 Task: Search for boat rental options in Charleston, South Carolina, and Hilton Head Island, South Carolina.
Action: Mouse moved to (191, 90)
Screenshot: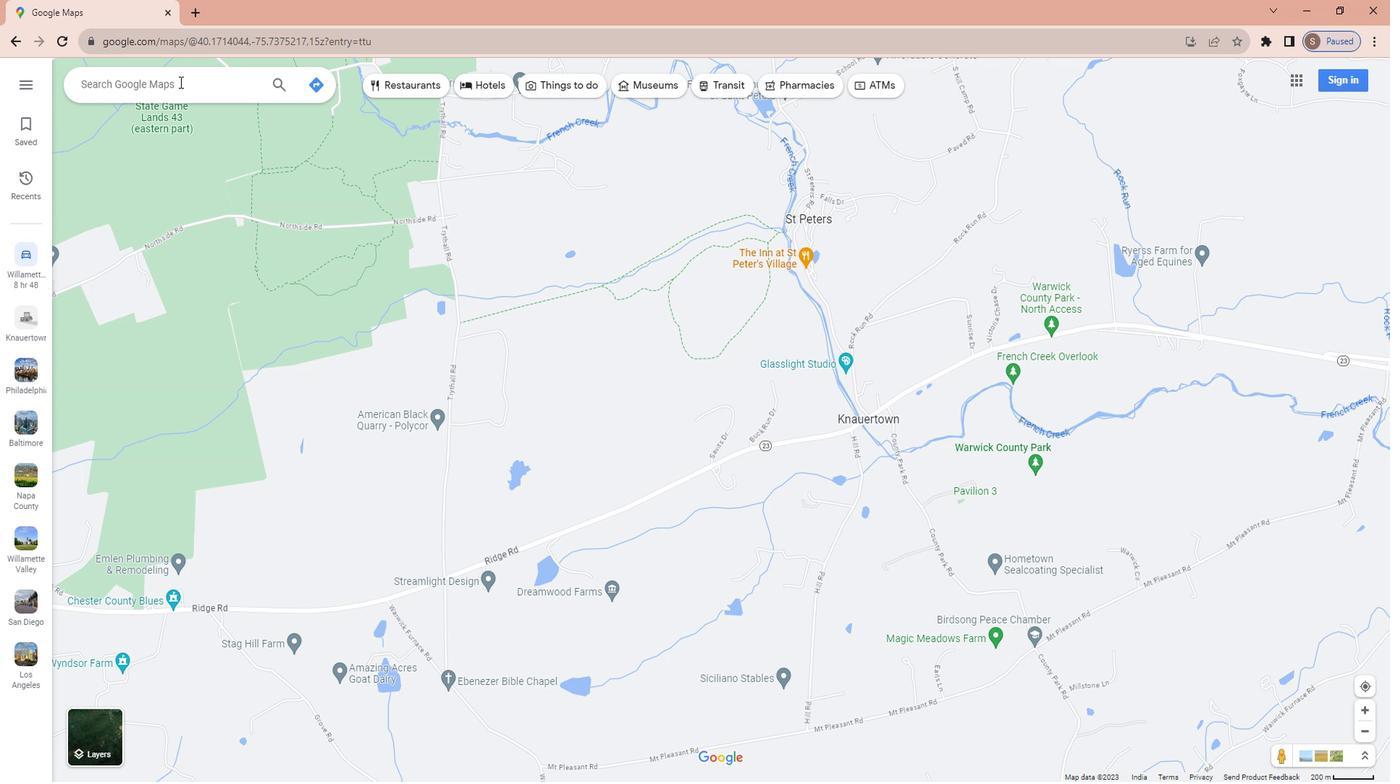 
Action: Mouse pressed left at (191, 90)
Screenshot: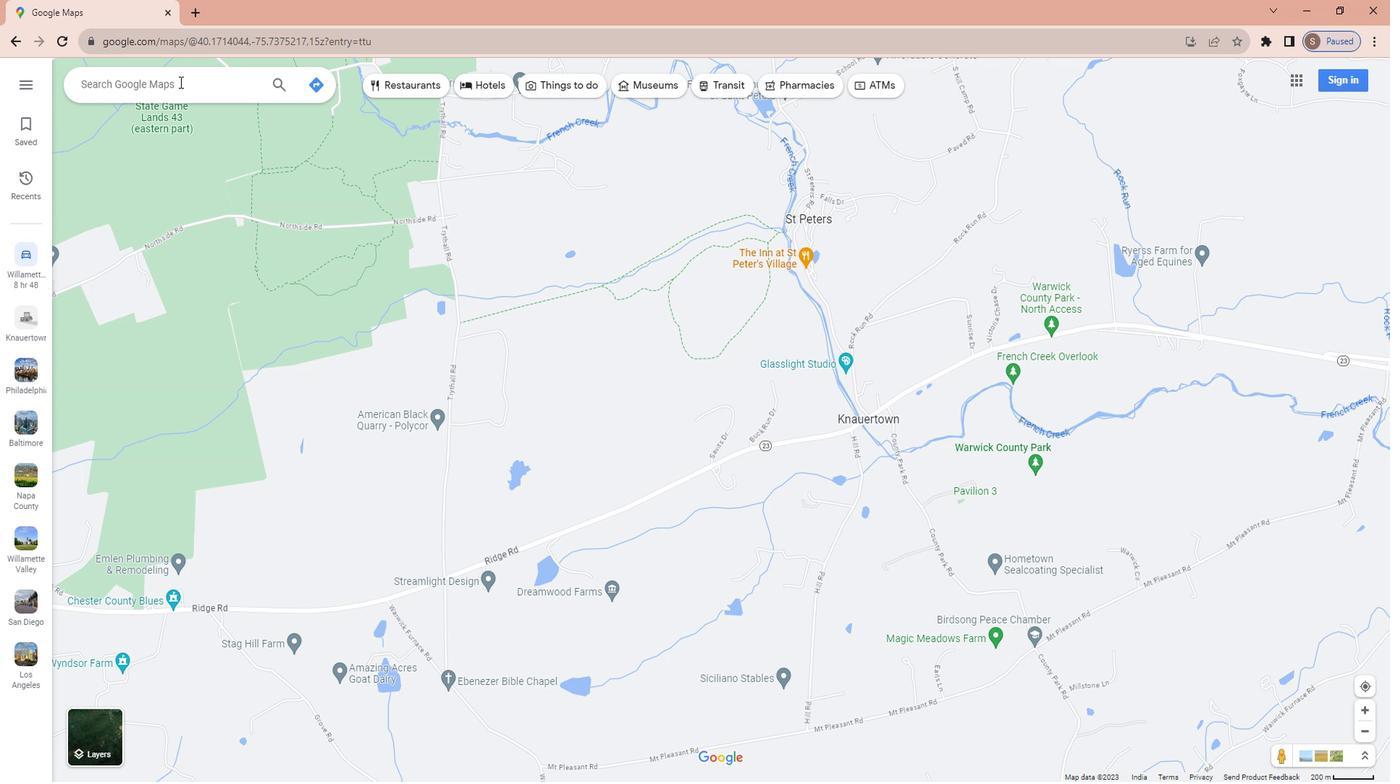 
Action: Key pressed <Key.shift>Charleston,<Key.space><Key.shift>s<Key.backspace><Key.shift>South<Key.space><Key.shift>Carolina<Key.enter>
Screenshot: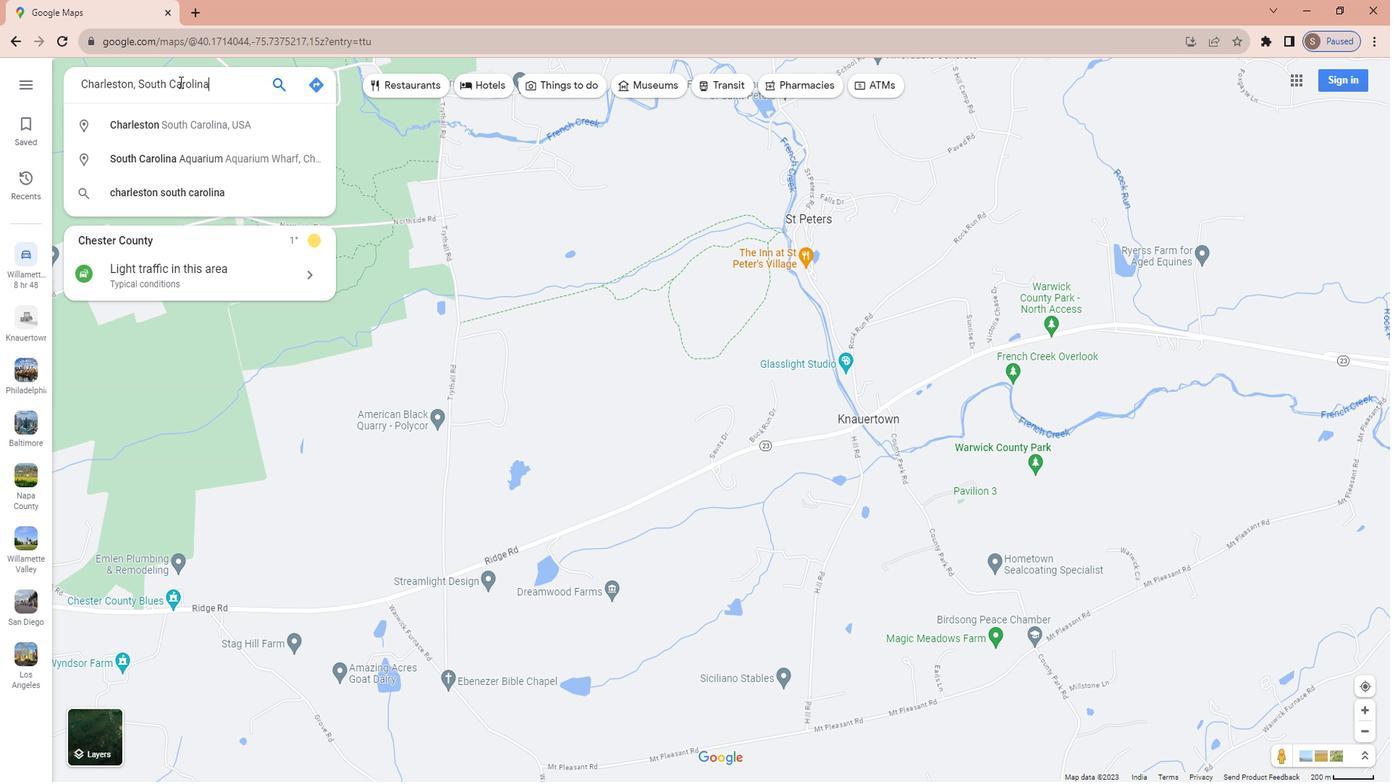 
Action: Mouse moved to (209, 336)
Screenshot: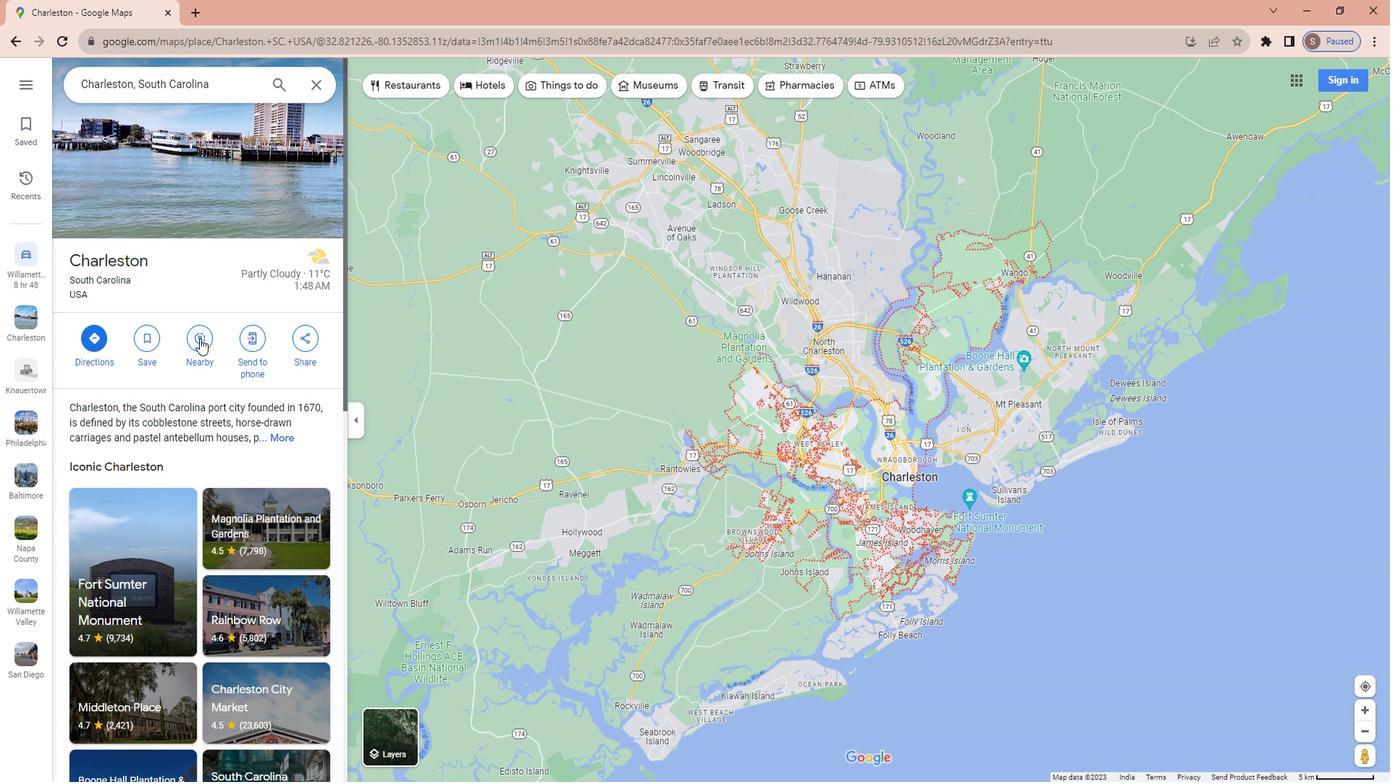 
Action: Mouse pressed left at (209, 336)
Screenshot: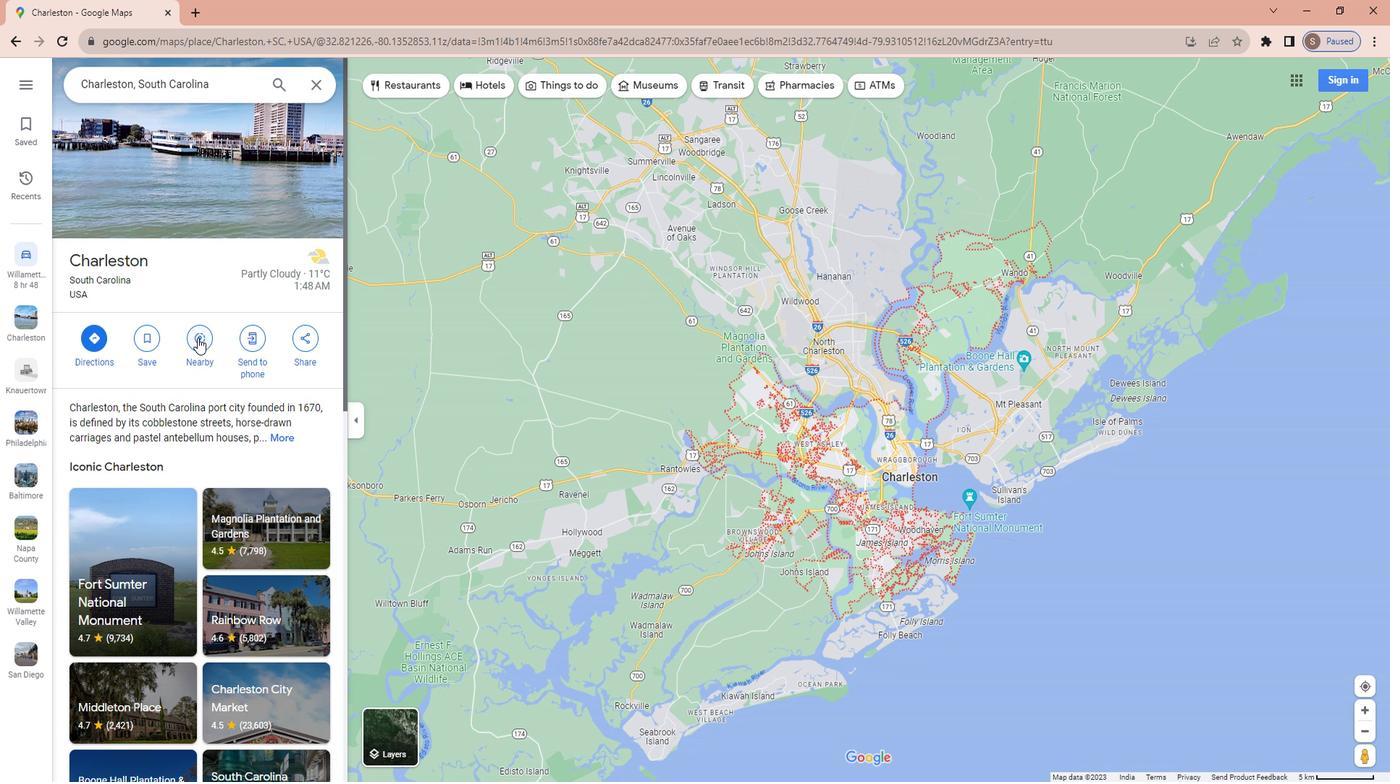 
Action: Key pressed boar<Key.backspace>t<Key.space>rental<Key.enter>
Screenshot: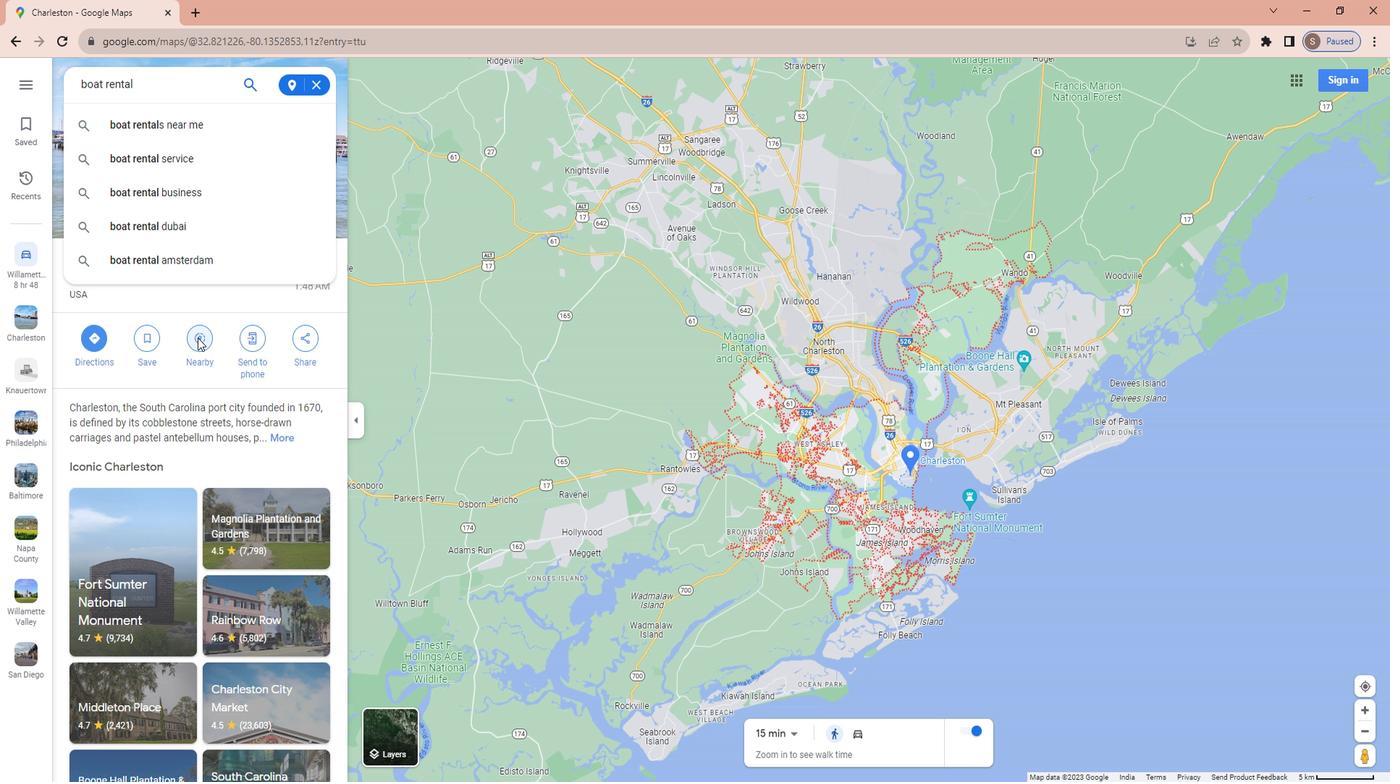 
Action: Mouse moved to (331, 97)
Screenshot: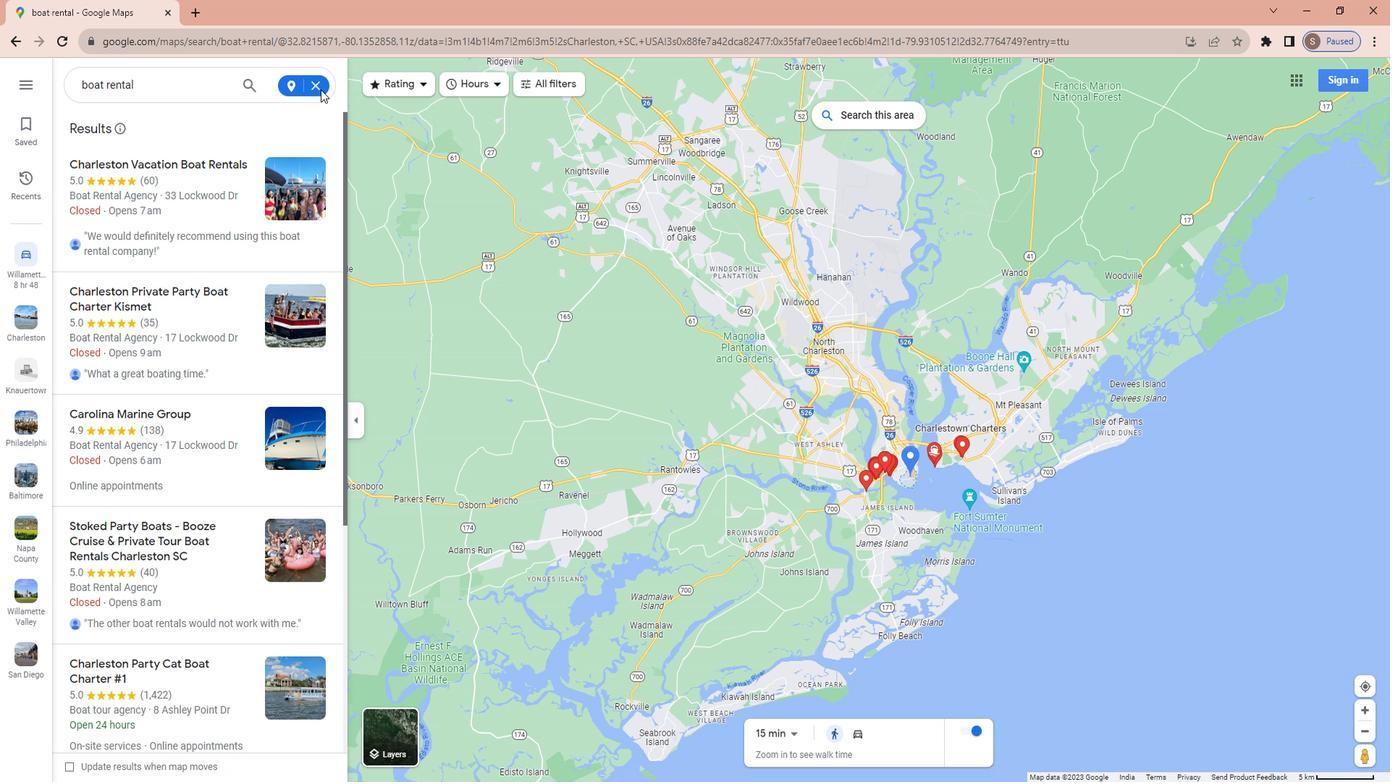 
Action: Mouse pressed left at (331, 97)
Screenshot: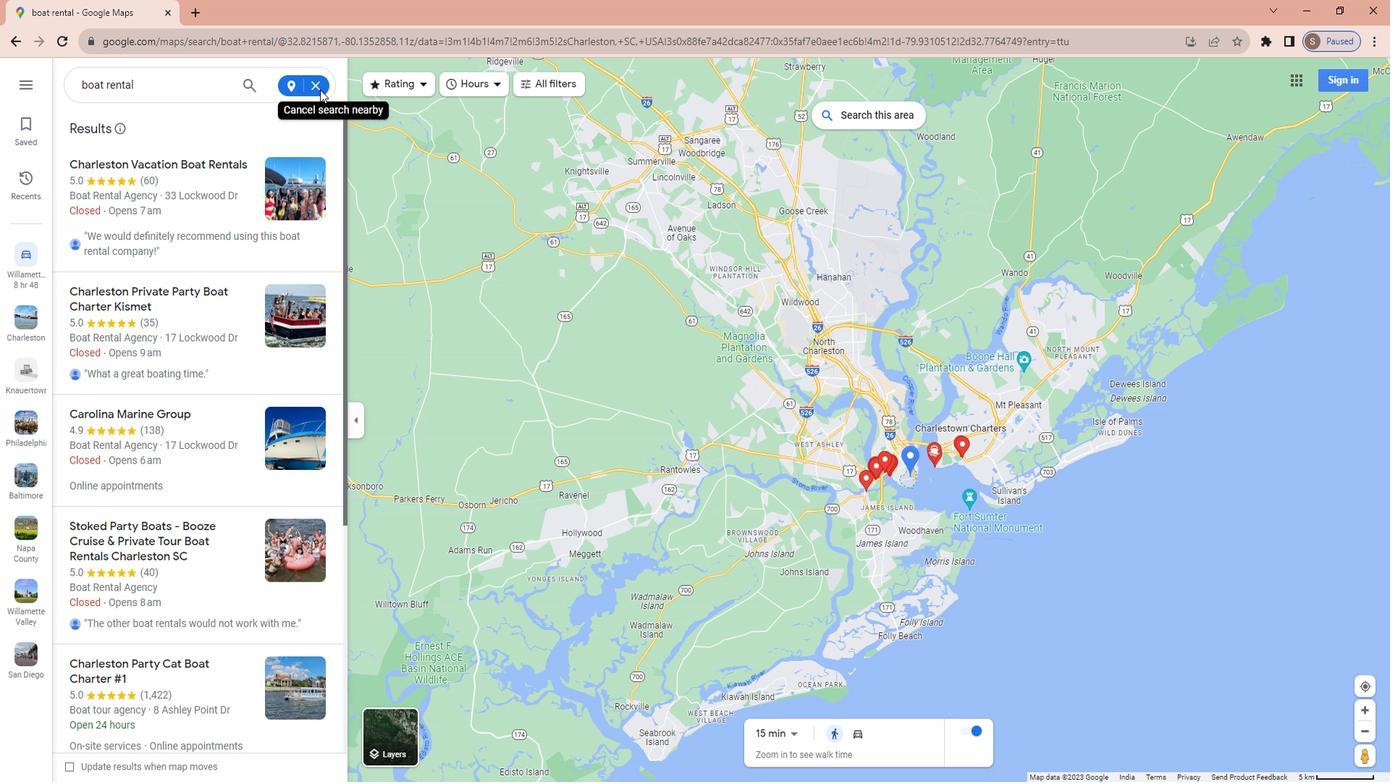 
Action: Mouse moved to (331, 94)
Screenshot: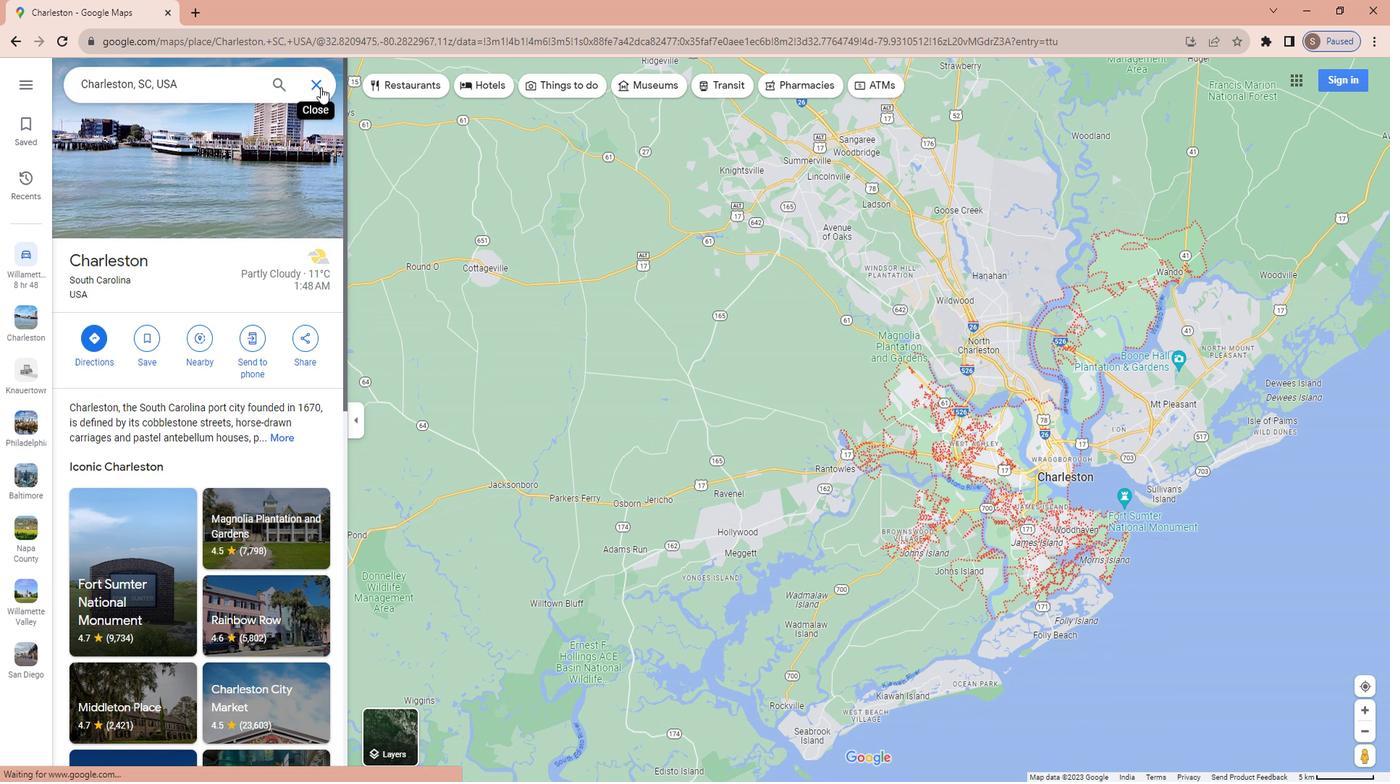 
Action: Mouse pressed left at (331, 94)
Screenshot: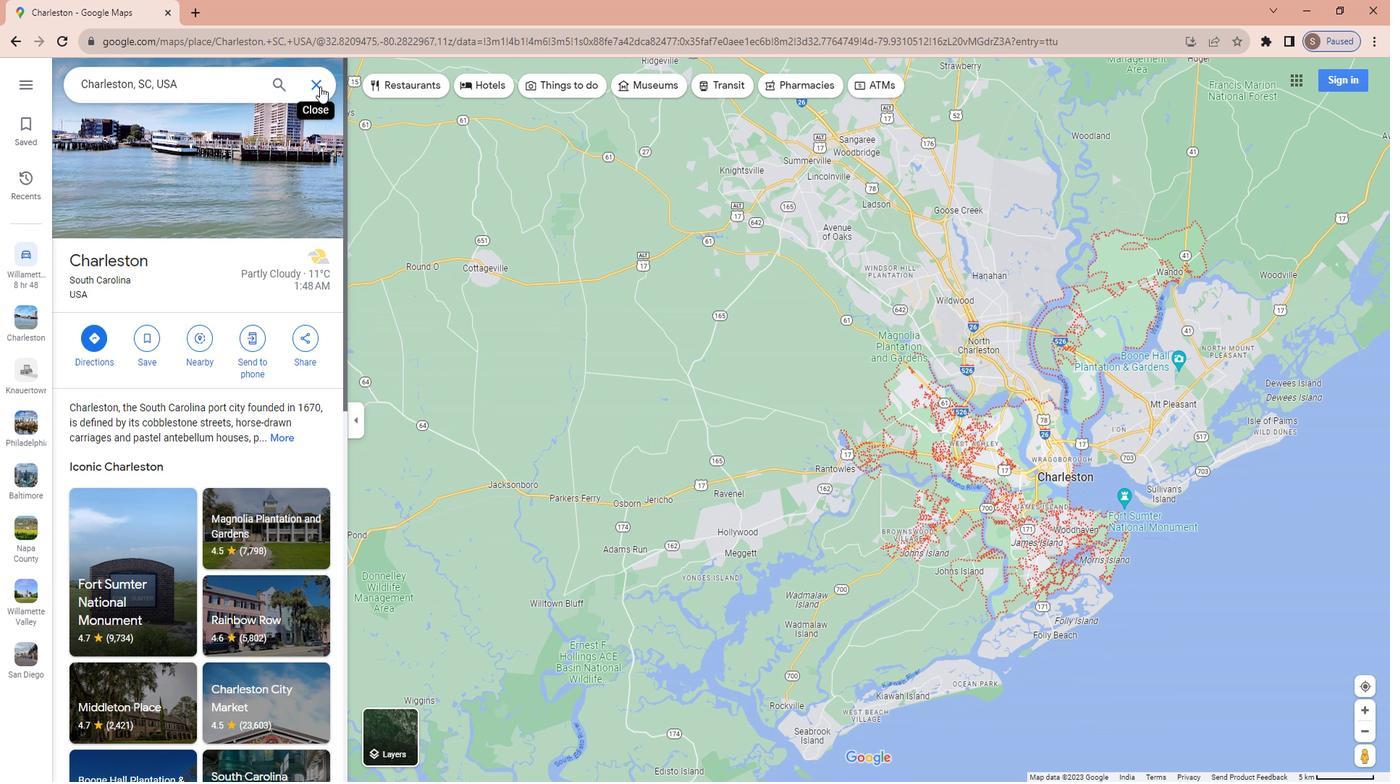 
Action: Mouse moved to (178, 91)
Screenshot: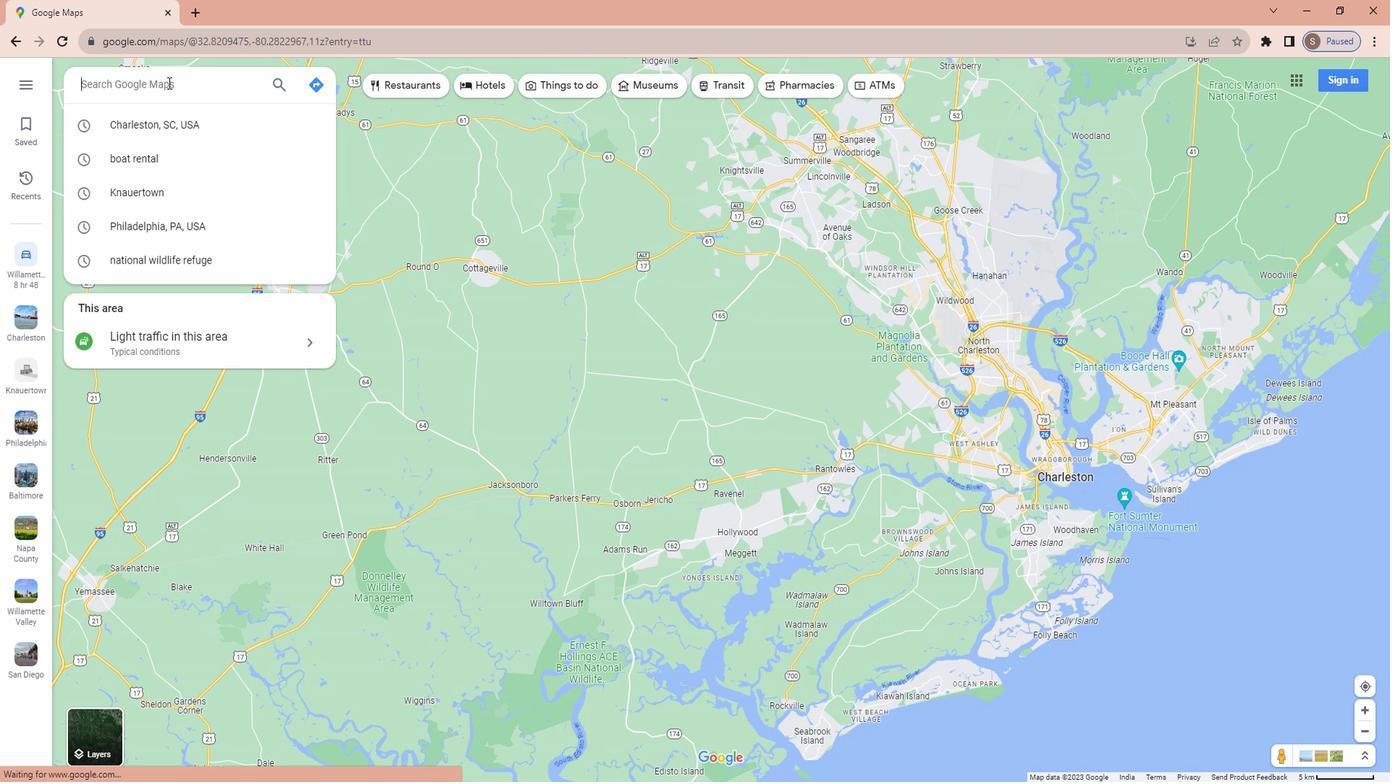 
Action: Key pressed <Key.shift_r>Hilton<Key.space><Key.shift_r>Isk<Key.backspace>land,<Key.space><Key.shift>South<Key.space><Key.shift><Key.shift><Key.shift><Key.shift>Caolina<Key.enter>
Screenshot: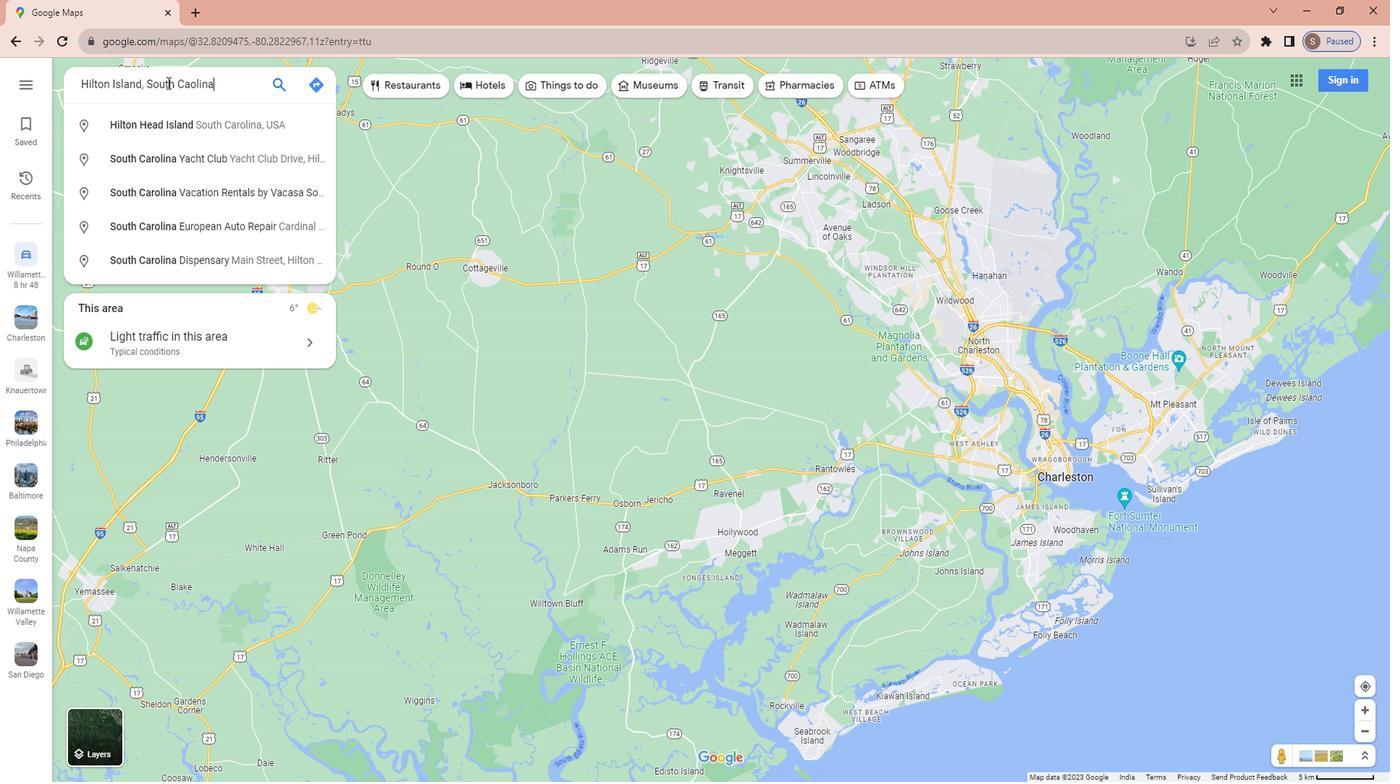 
Action: Mouse moved to (209, 361)
Screenshot: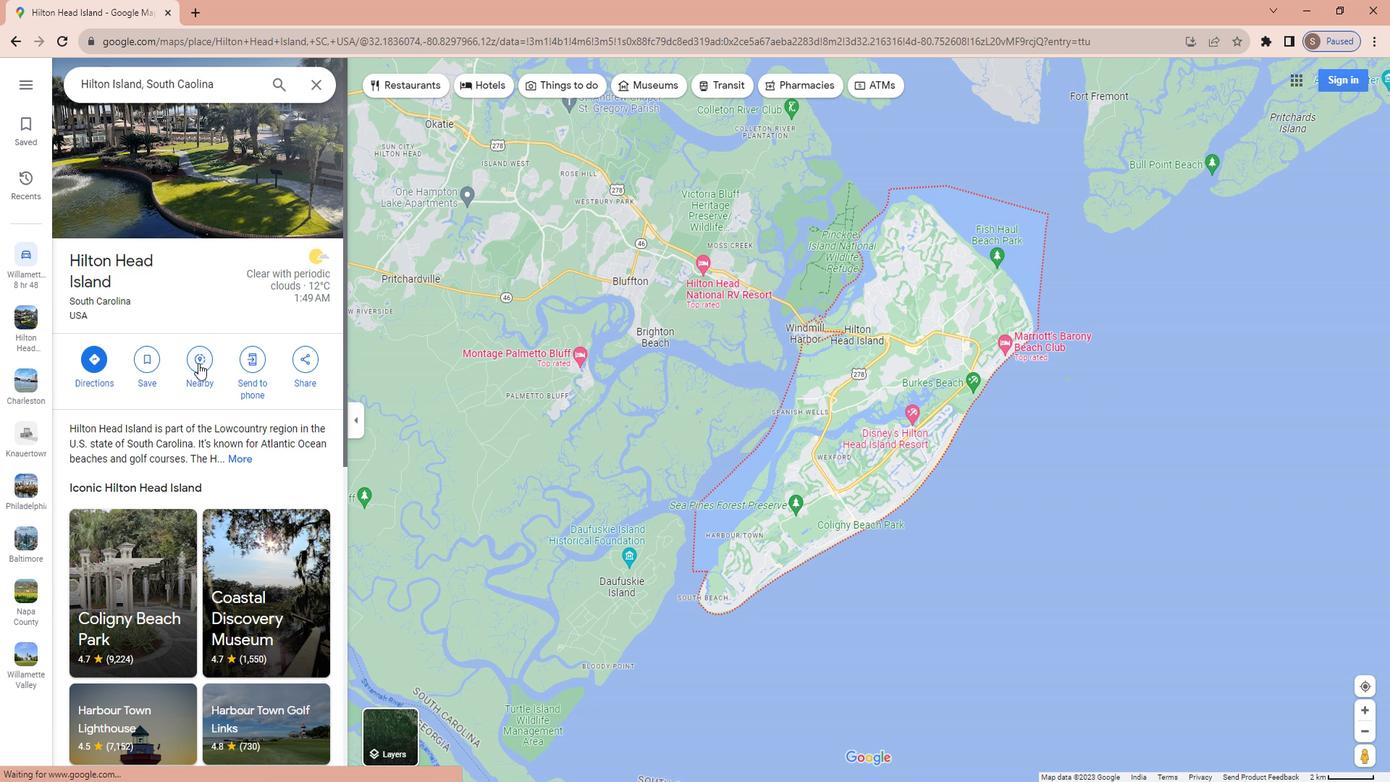 
Action: Mouse pressed left at (209, 361)
Screenshot: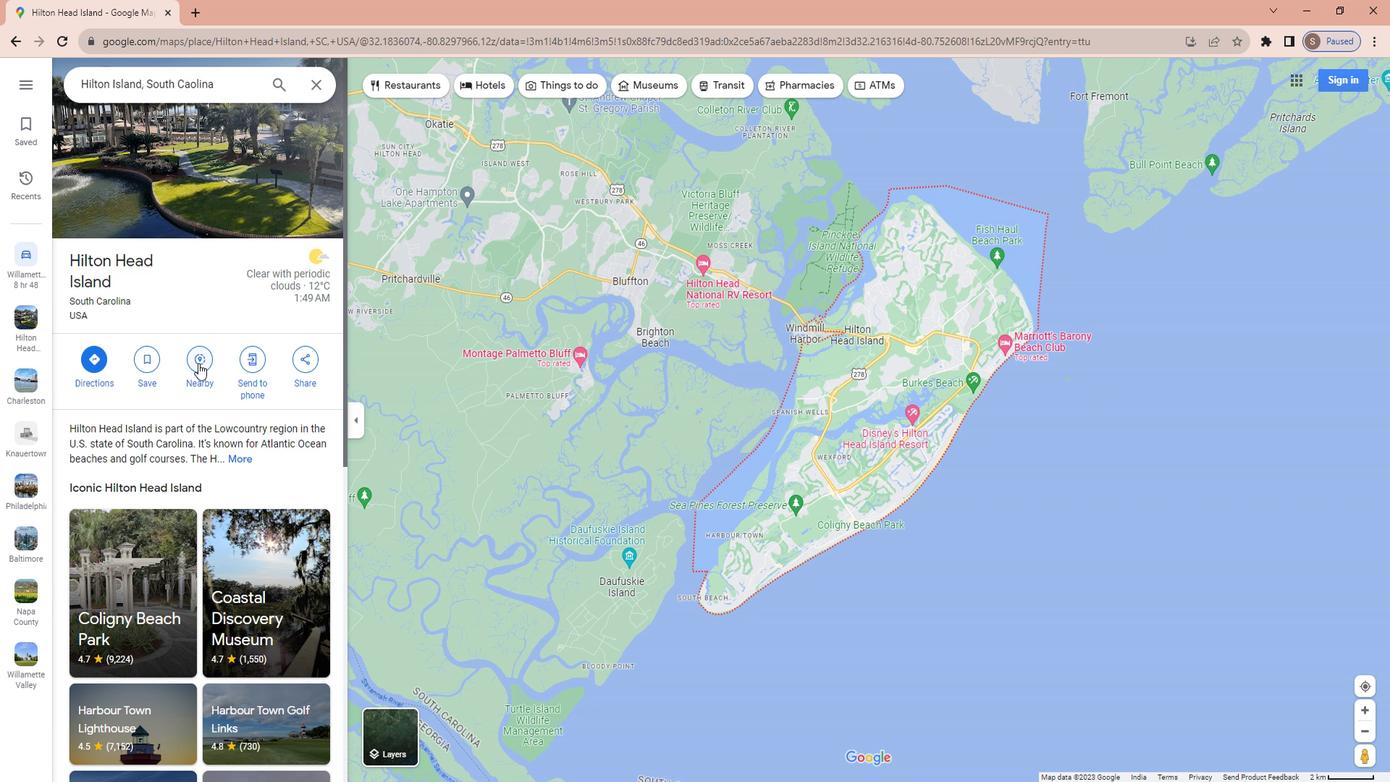 
Action: Key pressed boat<Key.space>rental<Key.enter>
Screenshot: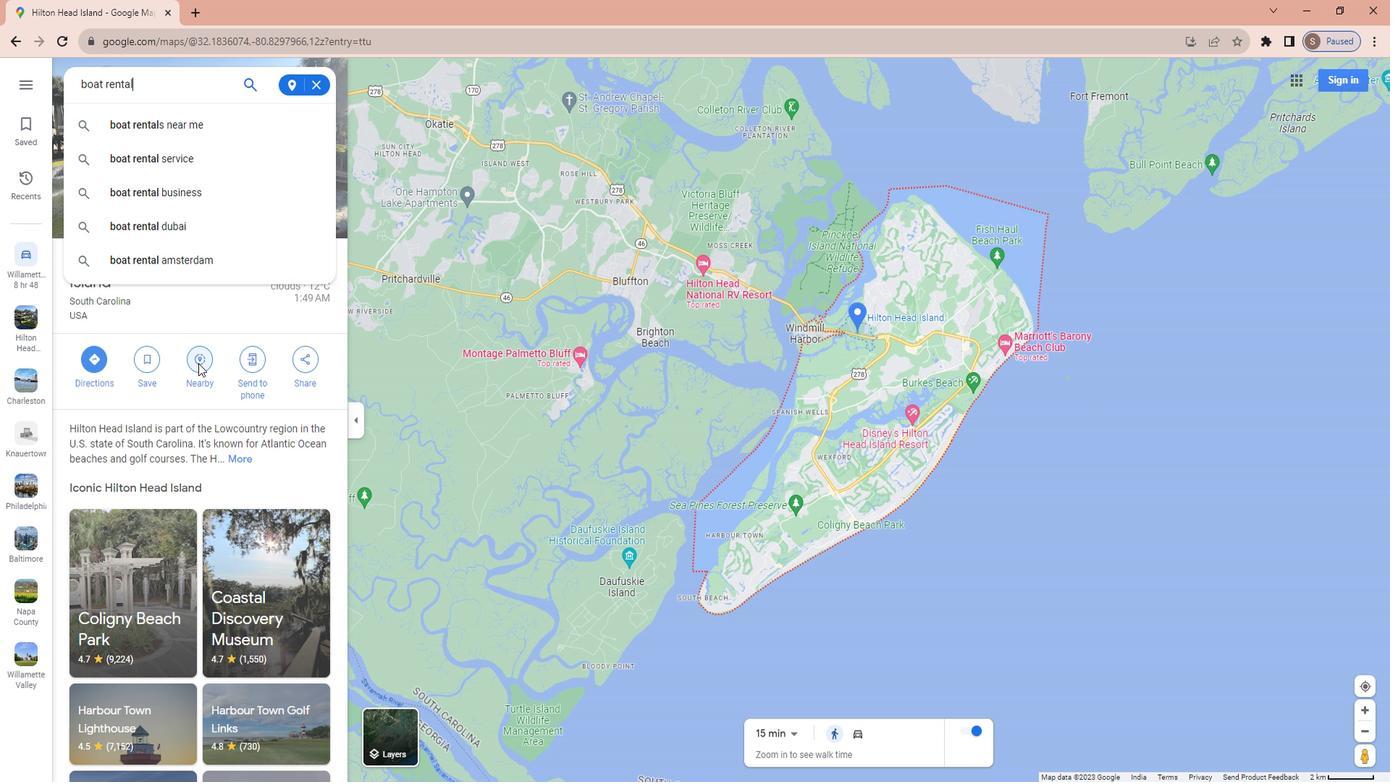 
Action: Mouse moved to (123, 360)
Screenshot: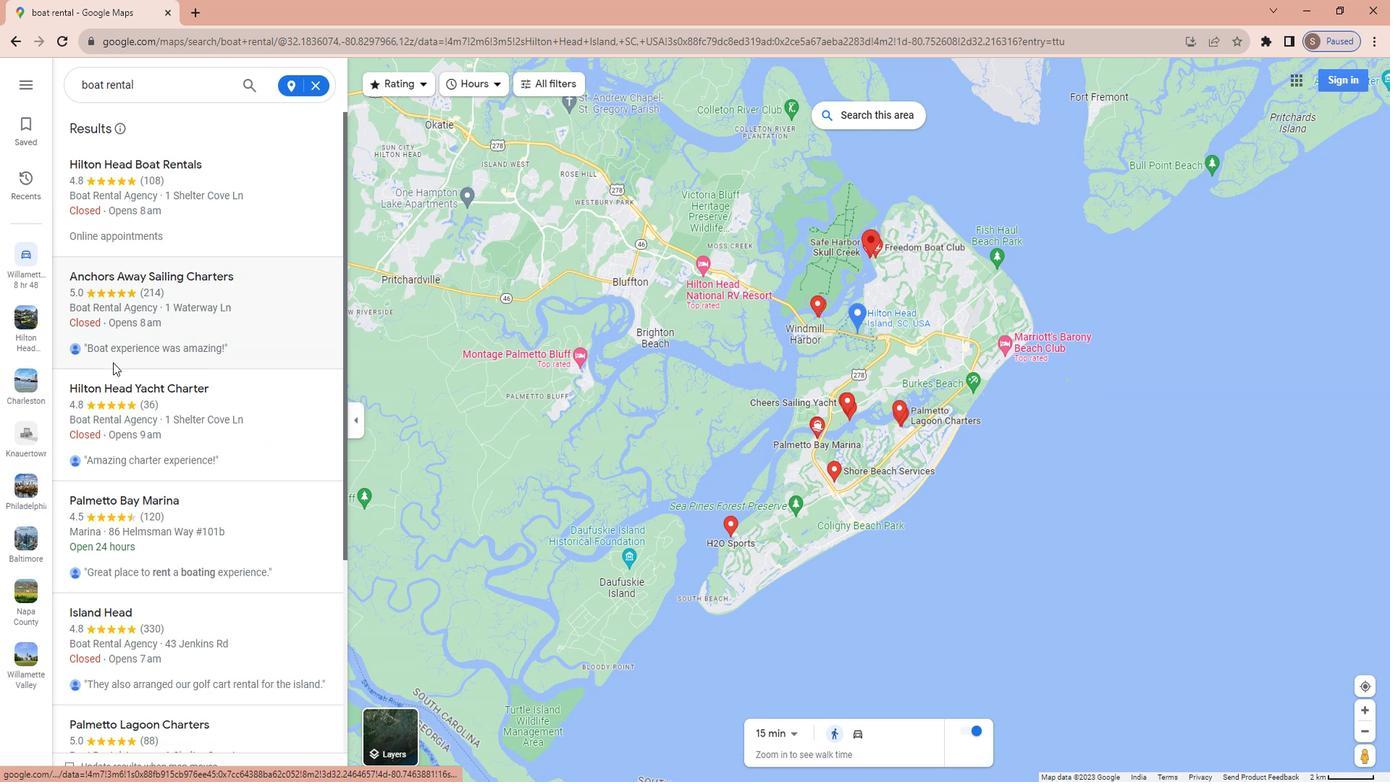 
